 Task: Sort the products in the category "Hot Dog Buns" by price (highest first).
Action: Mouse moved to (672, 252)
Screenshot: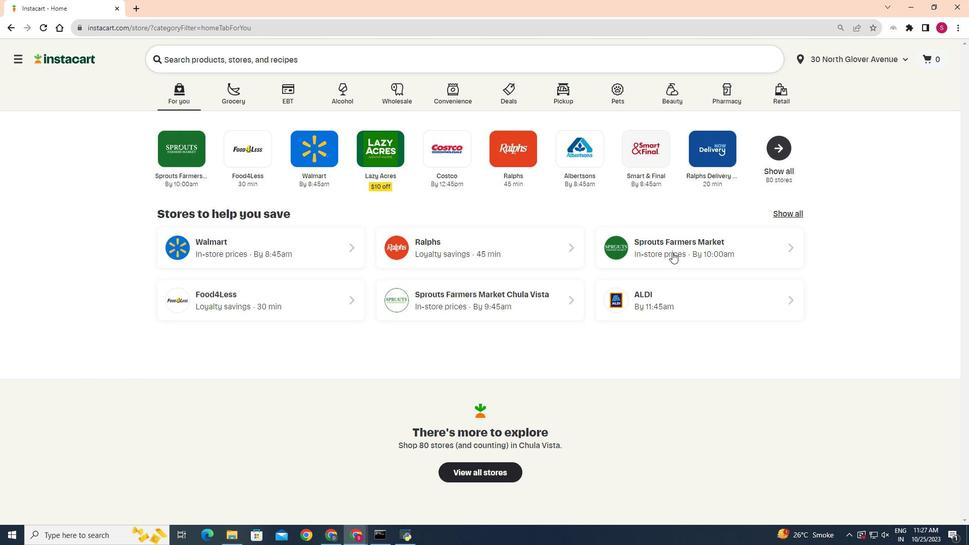 
Action: Mouse pressed left at (672, 252)
Screenshot: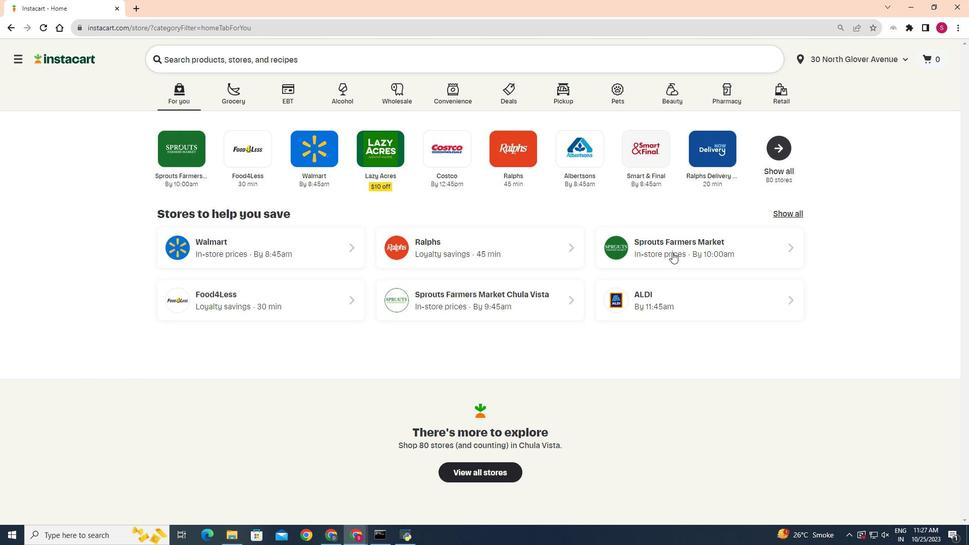 
Action: Mouse moved to (15, 437)
Screenshot: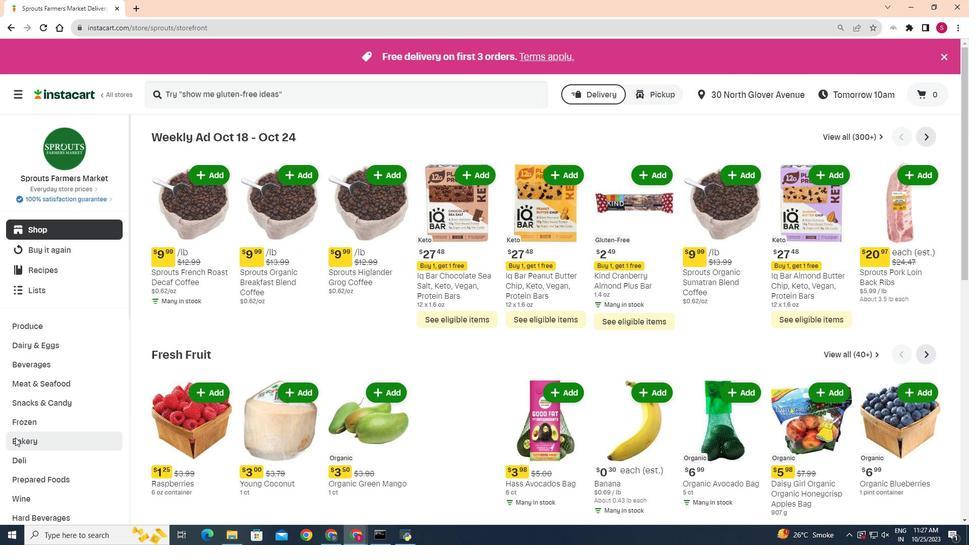 
Action: Mouse pressed left at (15, 437)
Screenshot: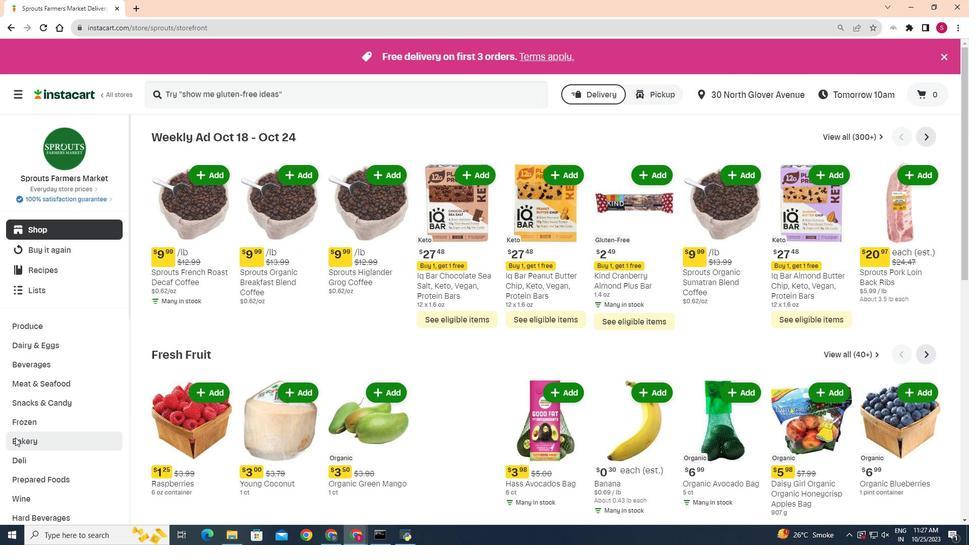 
Action: Mouse moved to (264, 151)
Screenshot: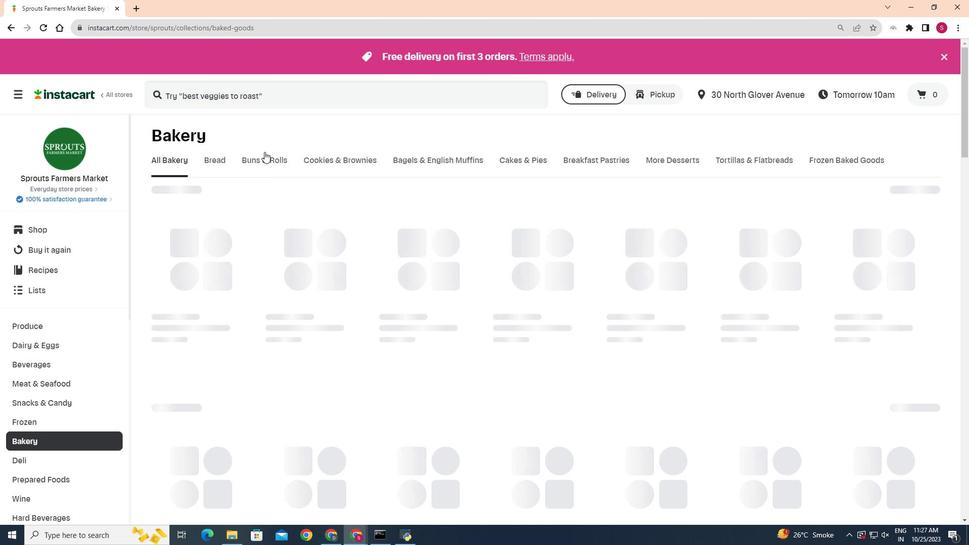 
Action: Mouse pressed left at (264, 151)
Screenshot: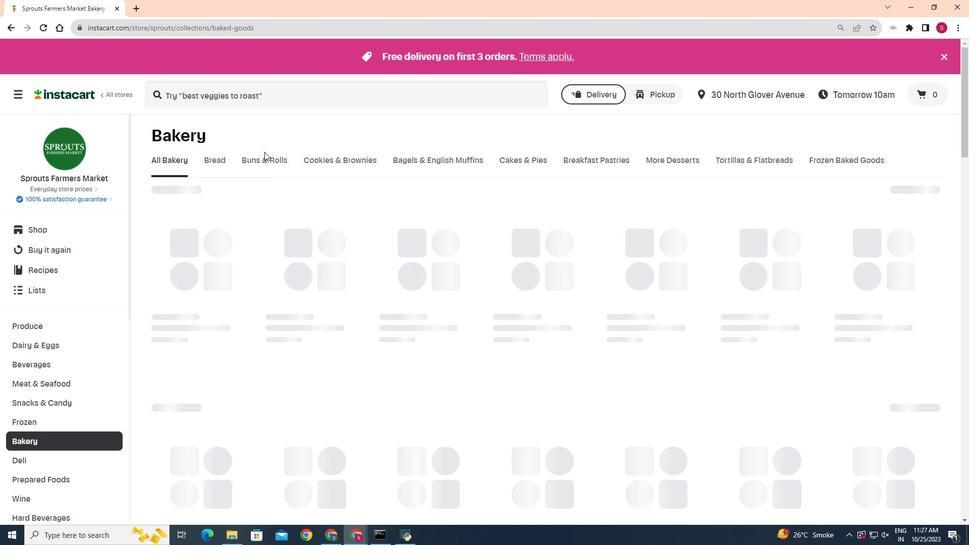 
Action: Mouse moved to (262, 155)
Screenshot: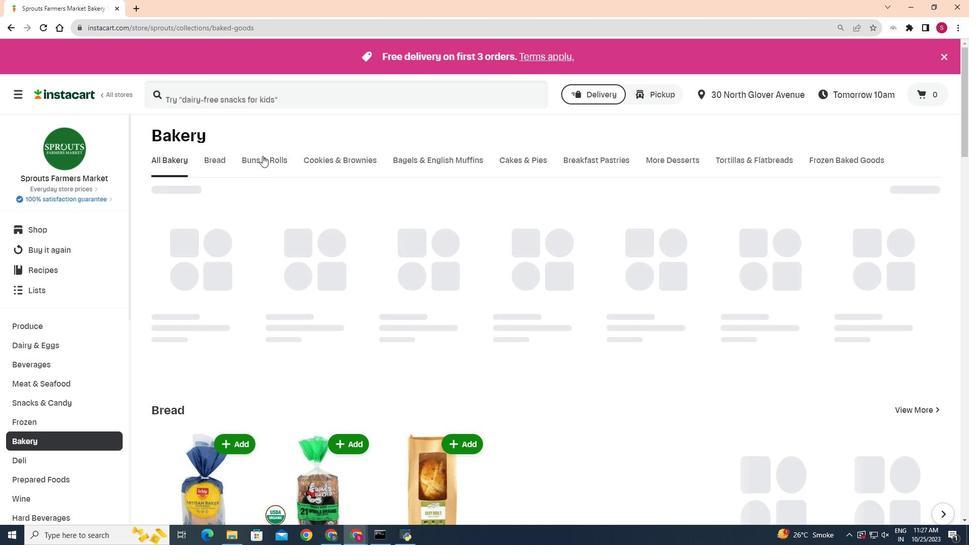 
Action: Mouse pressed left at (262, 155)
Screenshot: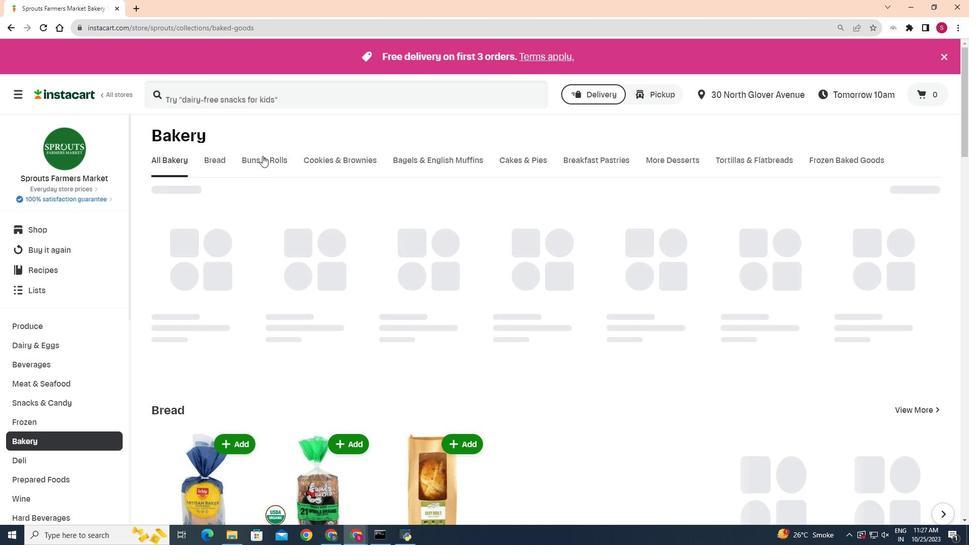 
Action: Mouse moved to (345, 210)
Screenshot: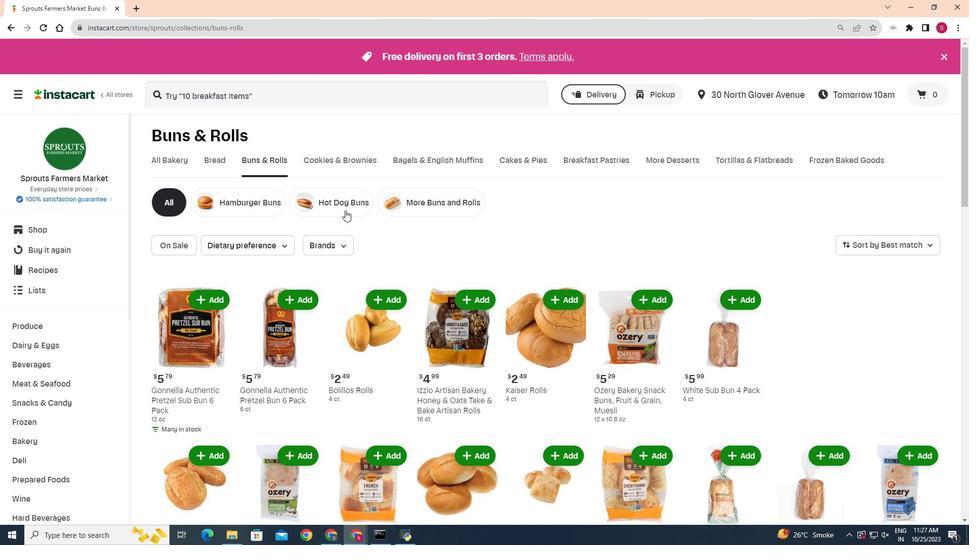 
Action: Mouse pressed left at (345, 210)
Screenshot: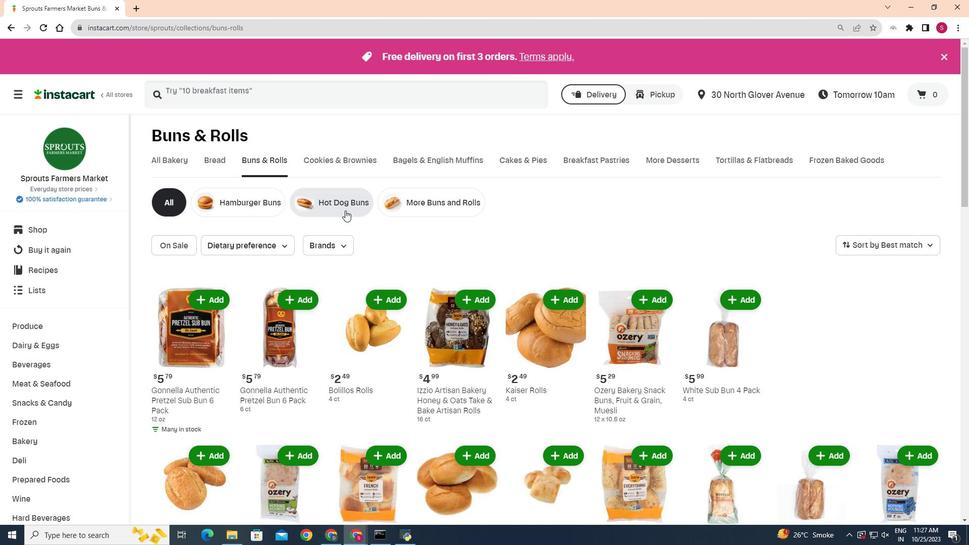 
Action: Mouse moved to (933, 242)
Screenshot: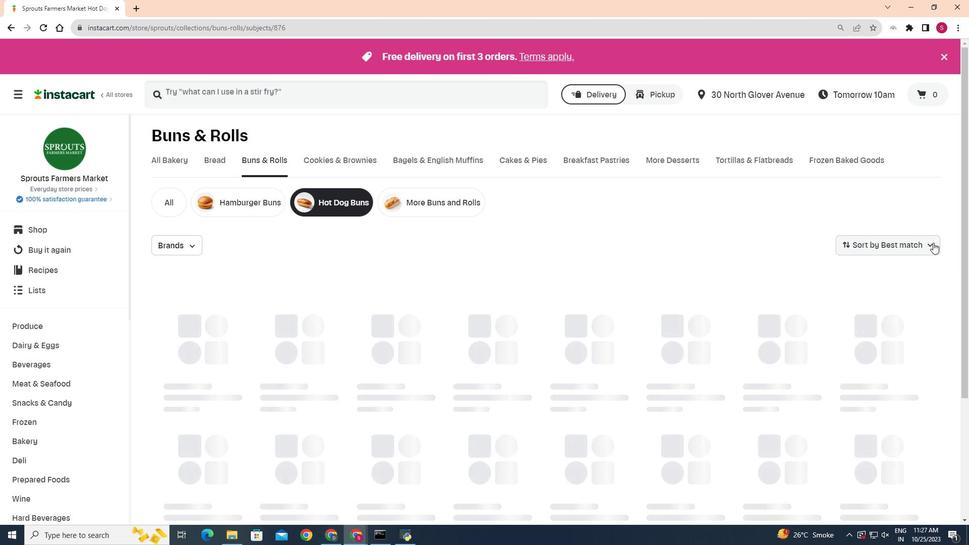 
Action: Mouse pressed left at (933, 242)
Screenshot: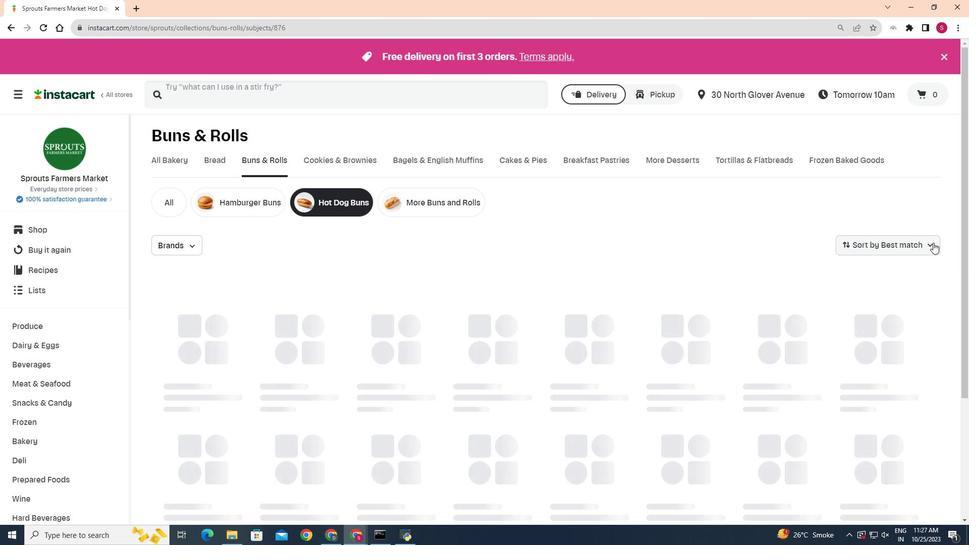 
Action: Mouse moved to (917, 310)
Screenshot: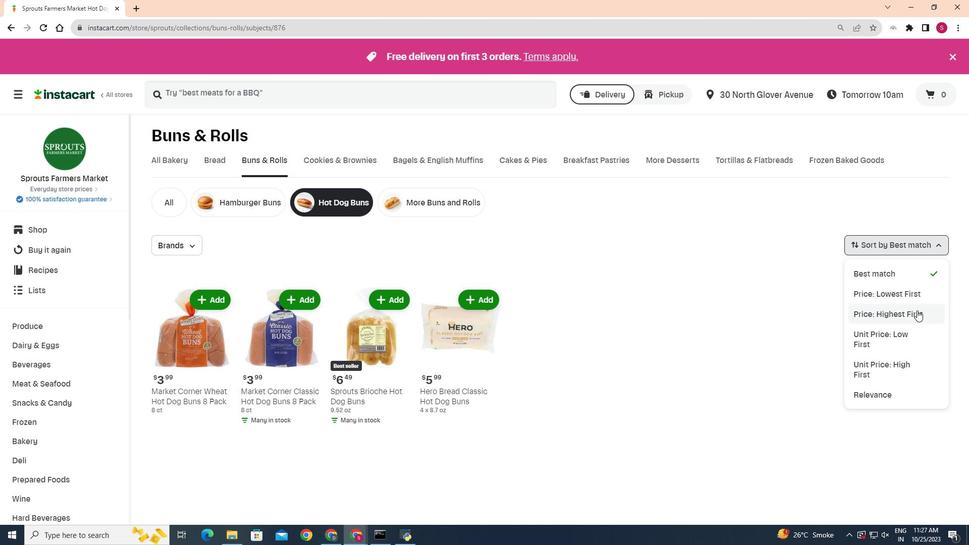 
Action: Mouse pressed left at (917, 310)
Screenshot: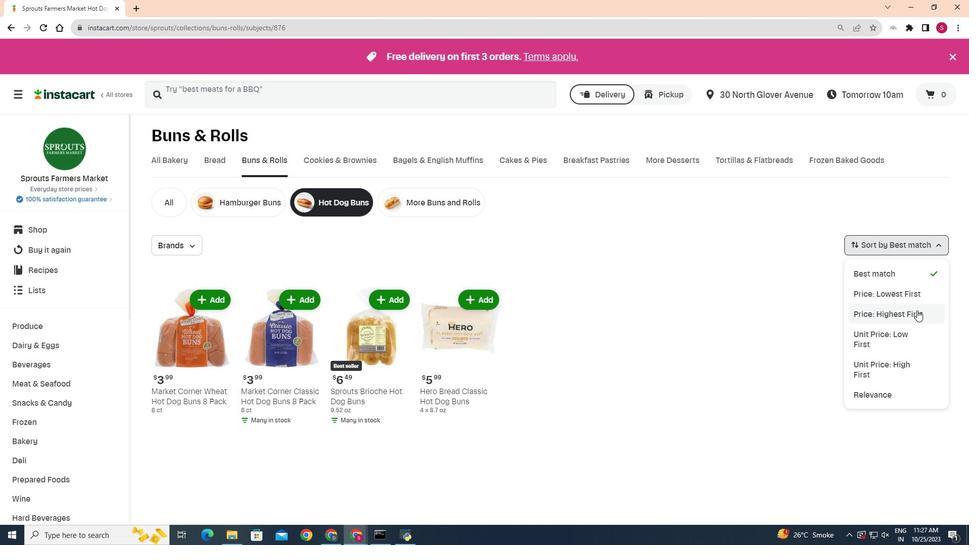 
Action: Mouse moved to (637, 291)
Screenshot: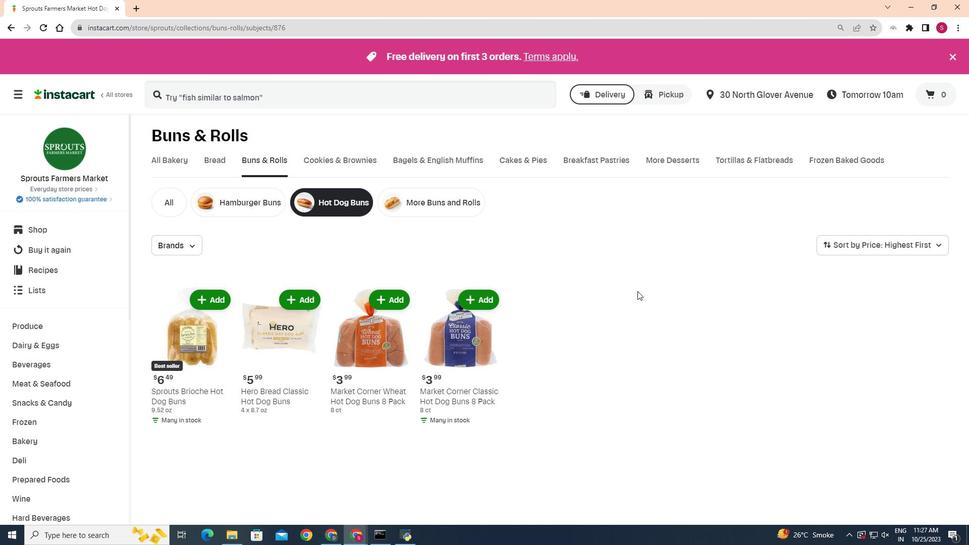 
